 Task: React to  the posts on  page Visa
Action: Mouse moved to (658, 101)
Screenshot: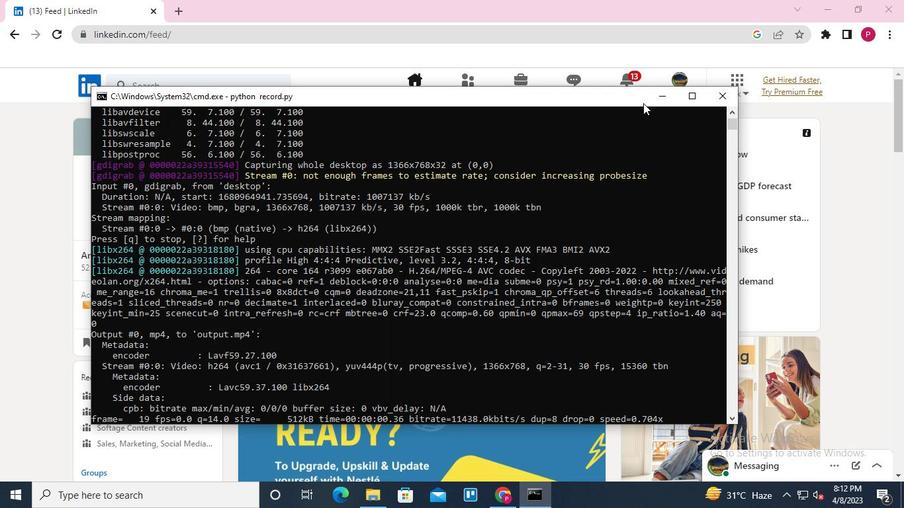 
Action: Mouse pressed left at (658, 101)
Screenshot: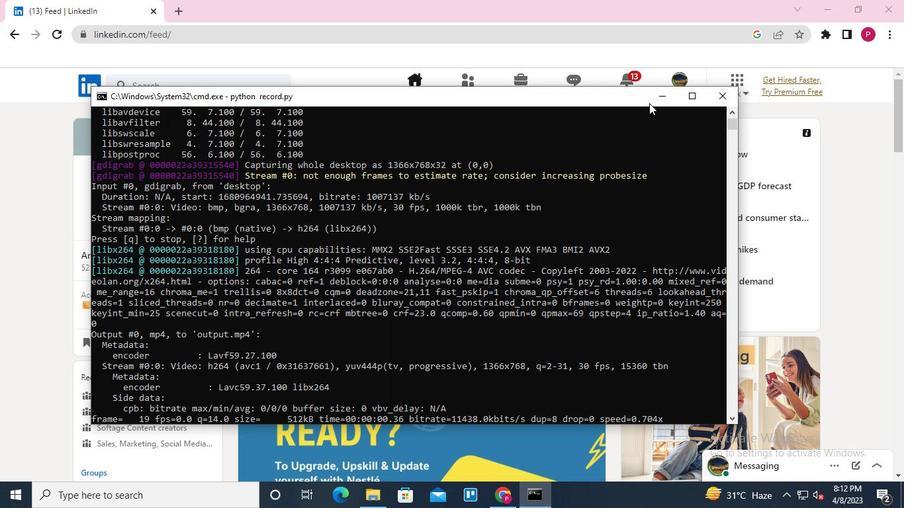 
Action: Mouse moved to (188, 92)
Screenshot: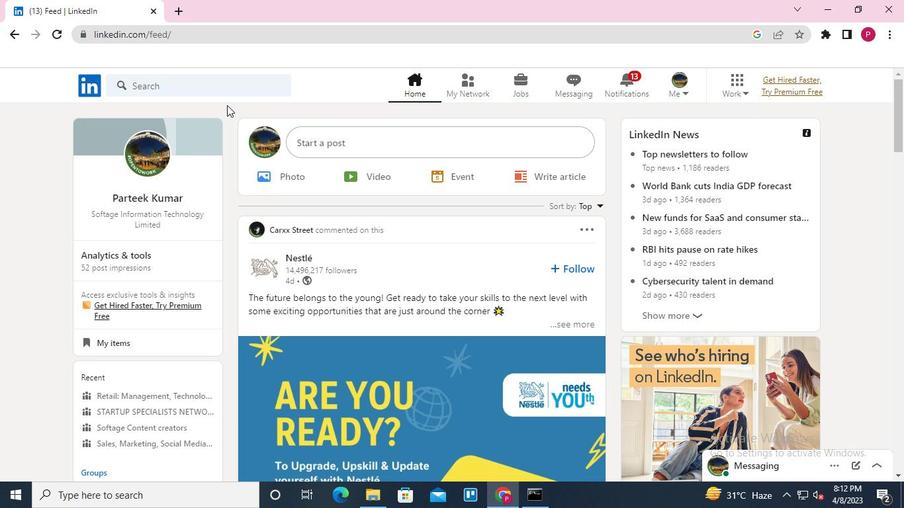 
Action: Mouse pressed left at (188, 92)
Screenshot: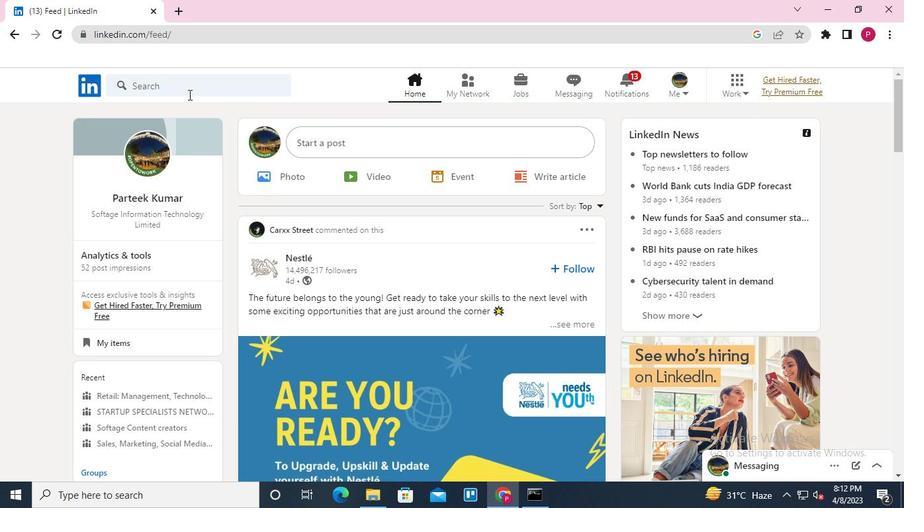 
Action: Mouse moved to (138, 87)
Screenshot: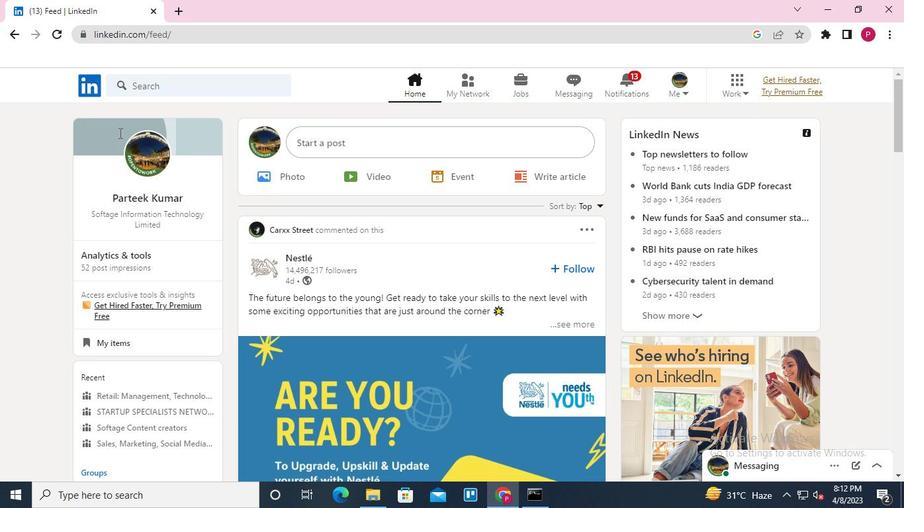
Action: Mouse pressed left at (138, 87)
Screenshot: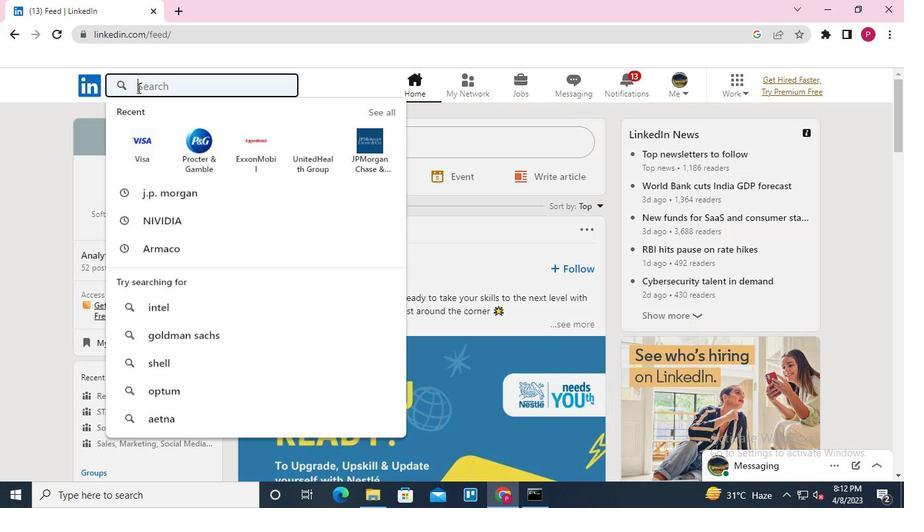 
Action: Mouse moved to (142, 142)
Screenshot: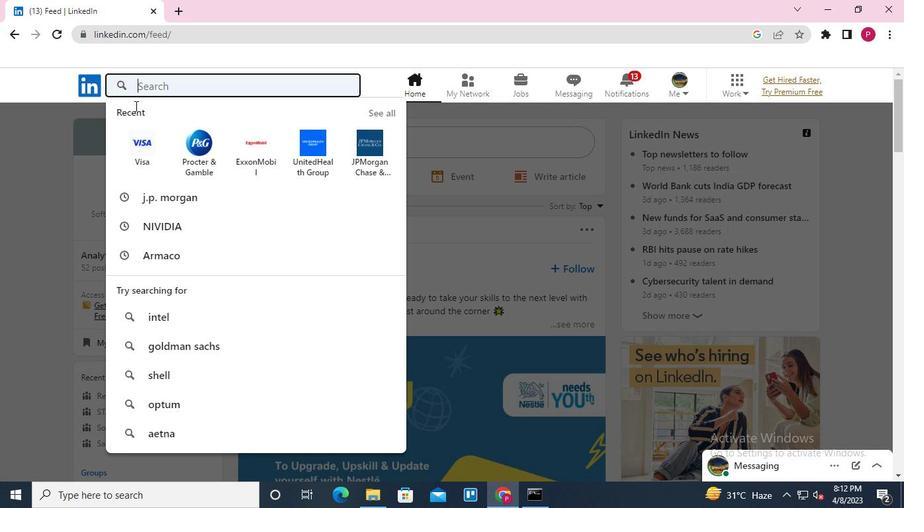 
Action: Mouse pressed left at (142, 142)
Screenshot: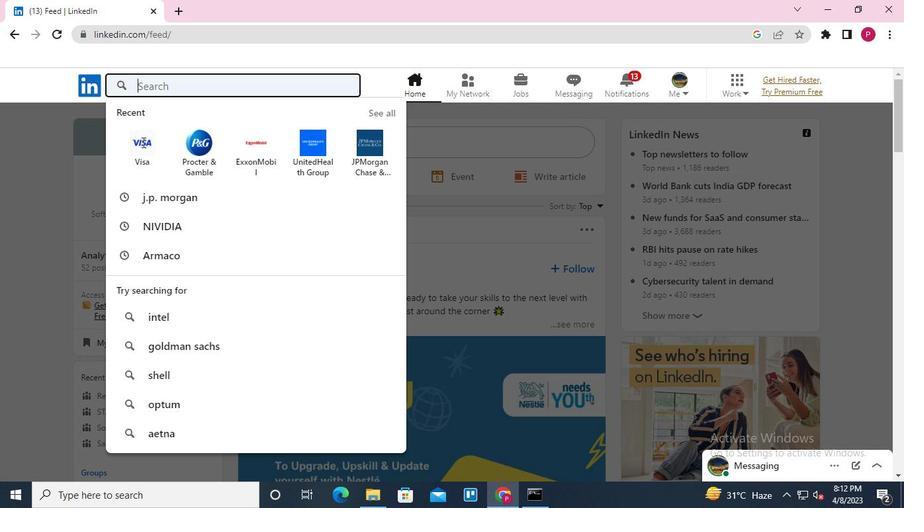 
Action: Mouse moved to (225, 153)
Screenshot: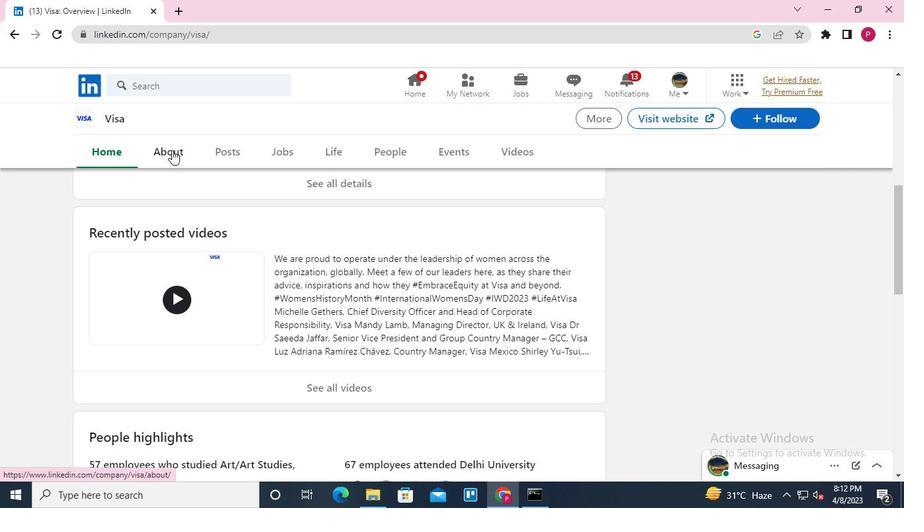 
Action: Mouse pressed left at (225, 153)
Screenshot: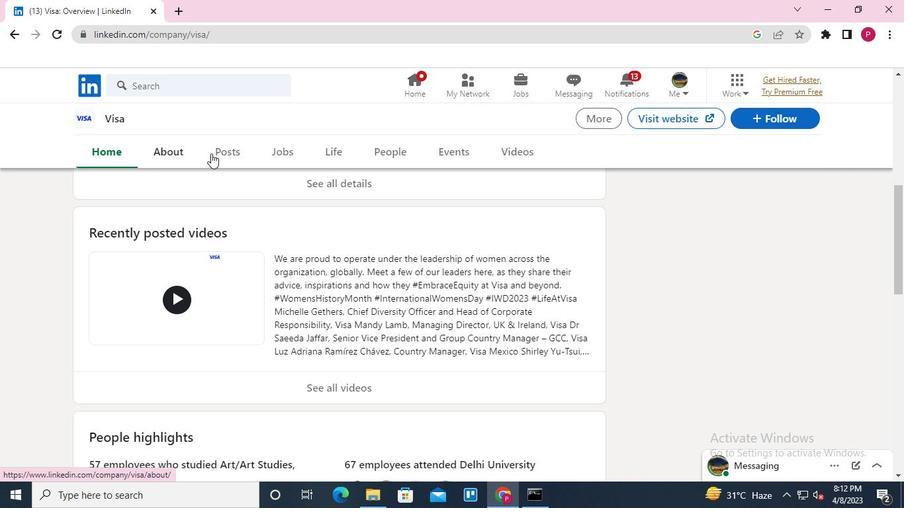 
Action: Mouse moved to (245, 398)
Screenshot: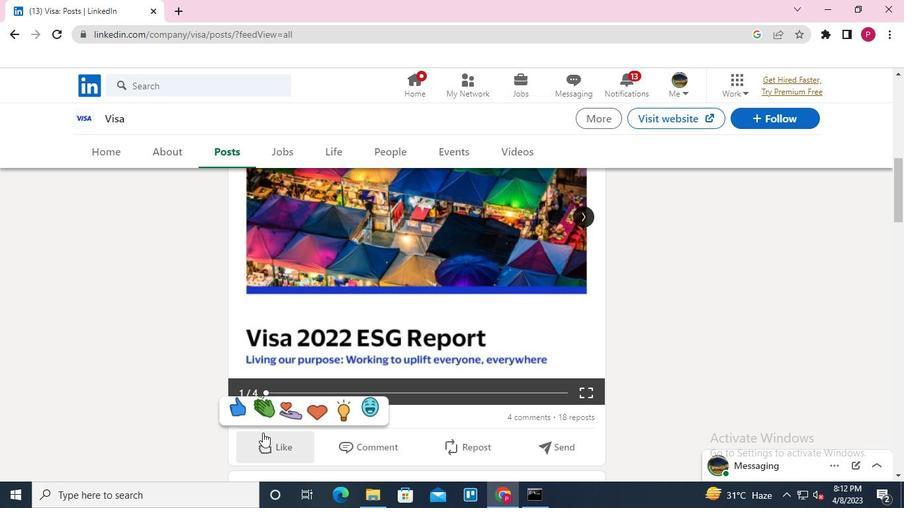 
Action: Mouse pressed left at (245, 398)
Screenshot: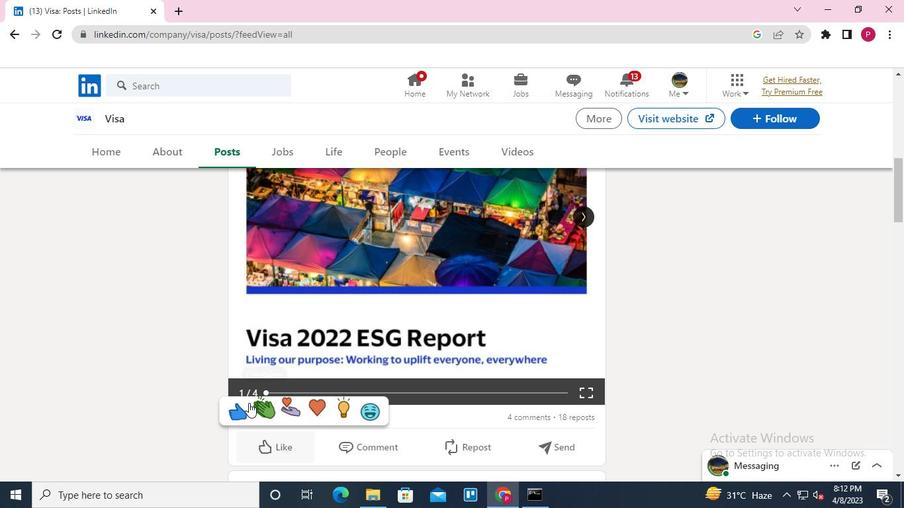 
Action: Mouse moved to (255, 361)
Screenshot: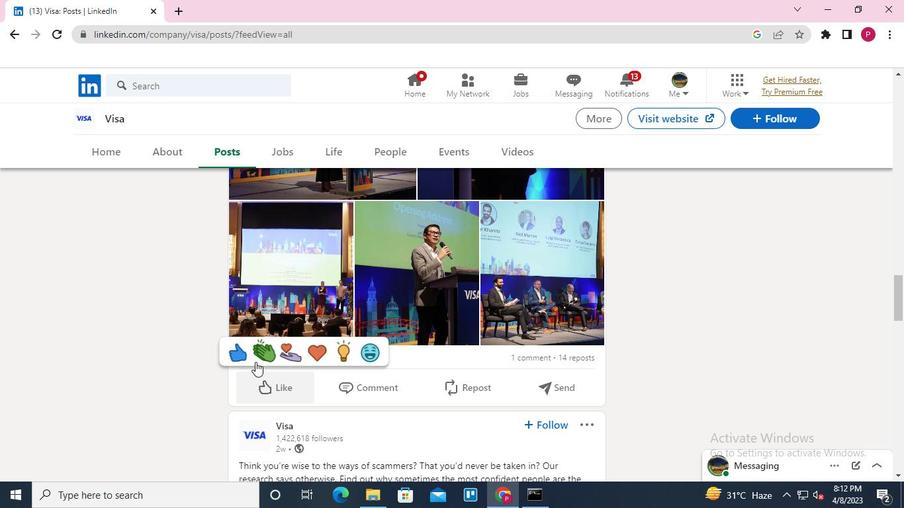 
Action: Mouse pressed left at (255, 361)
Screenshot: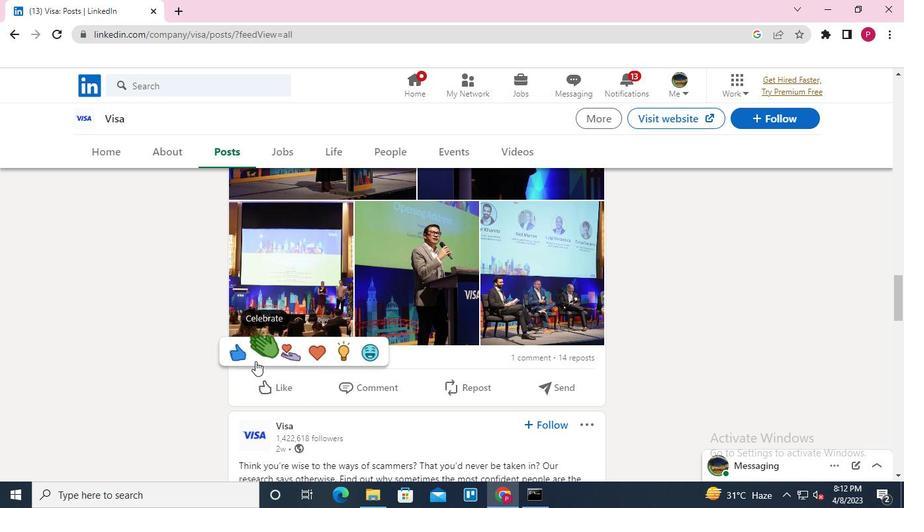 
Action: Keyboard Key.alt_l
Screenshot: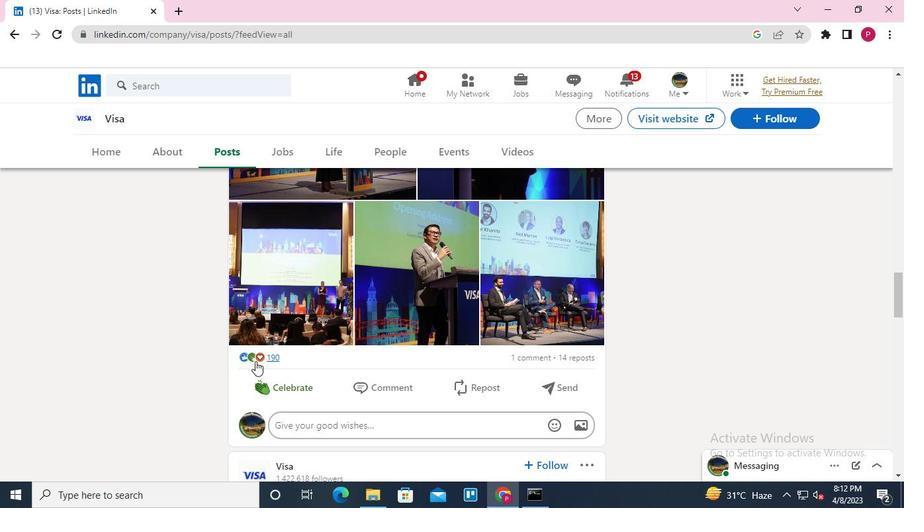 
Action: Keyboard Key.tab
Screenshot: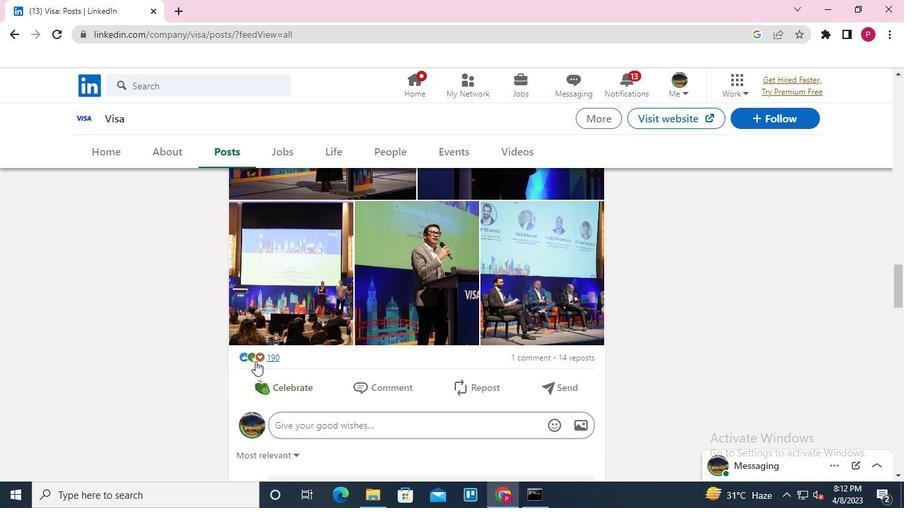 
Action: Mouse moved to (721, 98)
Screenshot: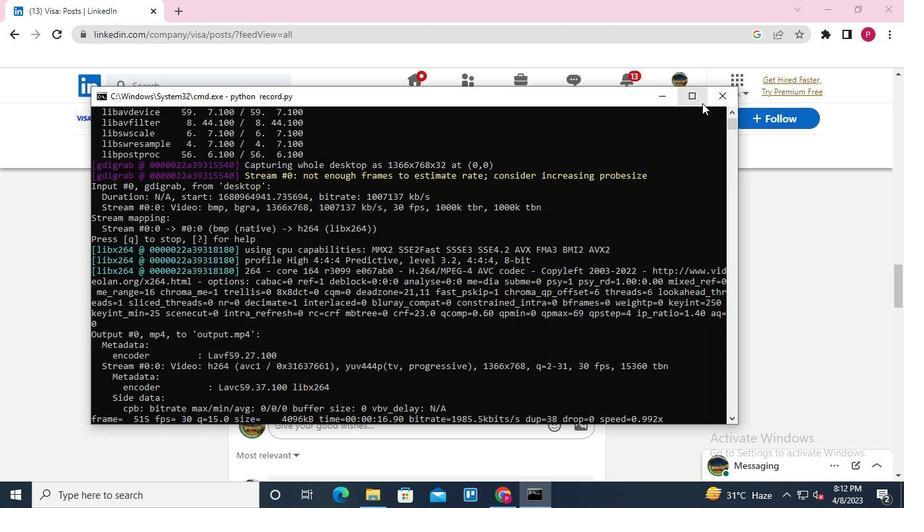 
Action: Mouse pressed left at (721, 98)
Screenshot: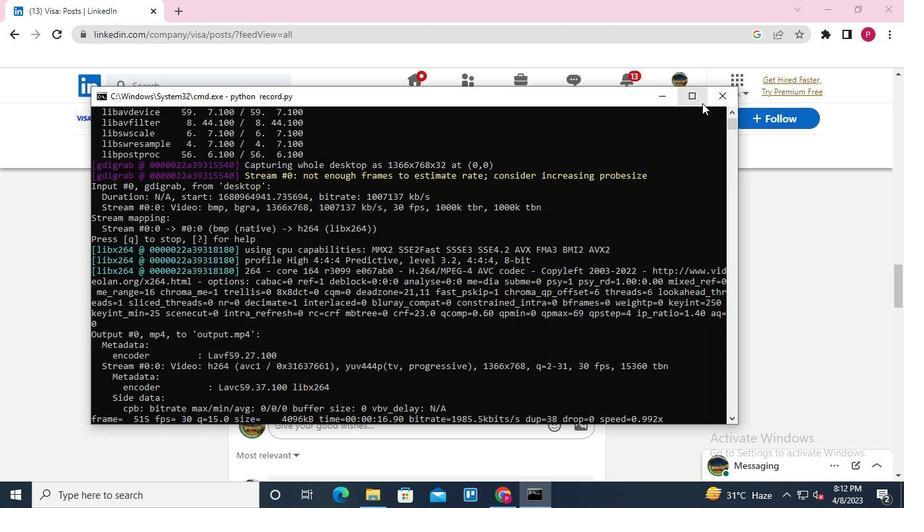 
